 Task: Change  the formatting of the data to Which is Less than 10, In conditional formating, put the option 'Light Red Fill with Drak Red Text. 'add another formatting option Format As Table, insert the option Blue Table style Light 9 In the sheet   Impact Sales templetes   book
Action: Mouse moved to (93, 229)
Screenshot: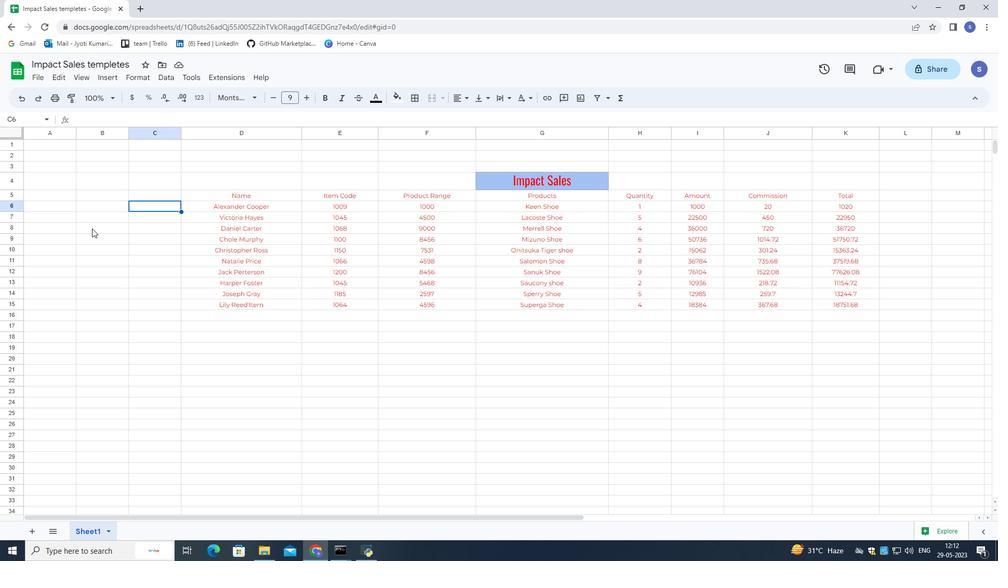
Action: Mouse scrolled (93, 230) with delta (0, 0)
Screenshot: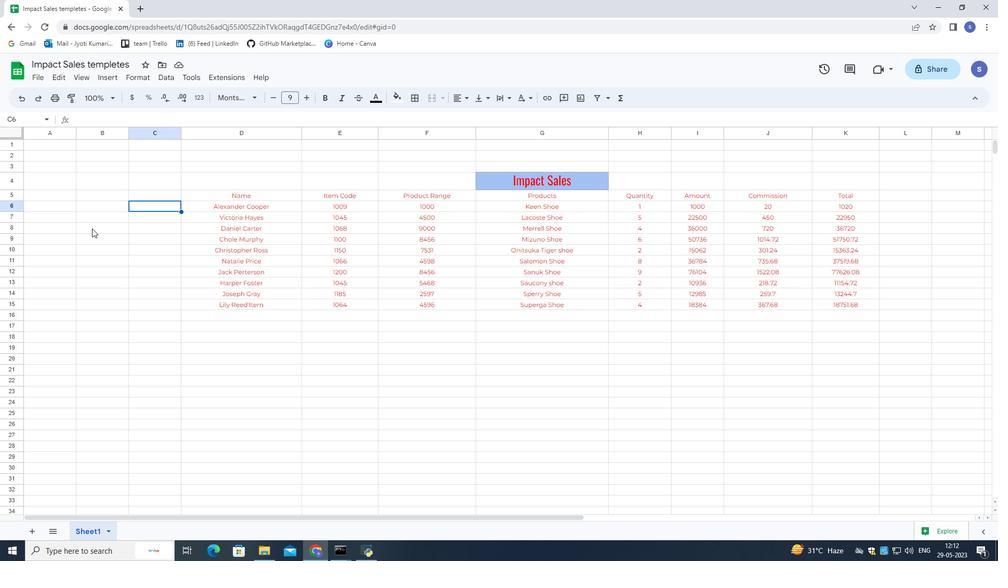 
Action: Mouse scrolled (93, 230) with delta (0, 0)
Screenshot: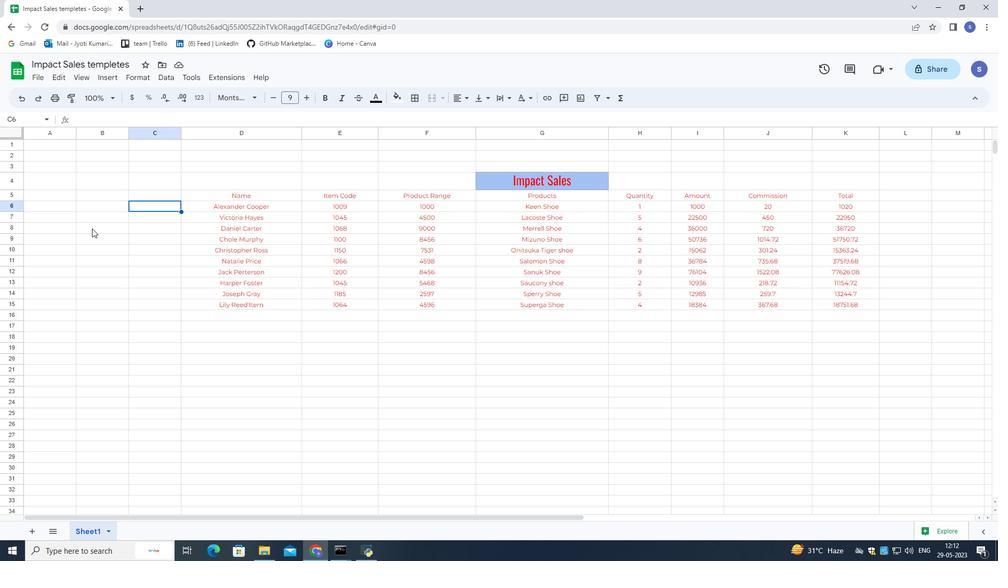 
Action: Mouse scrolled (93, 230) with delta (0, 0)
Screenshot: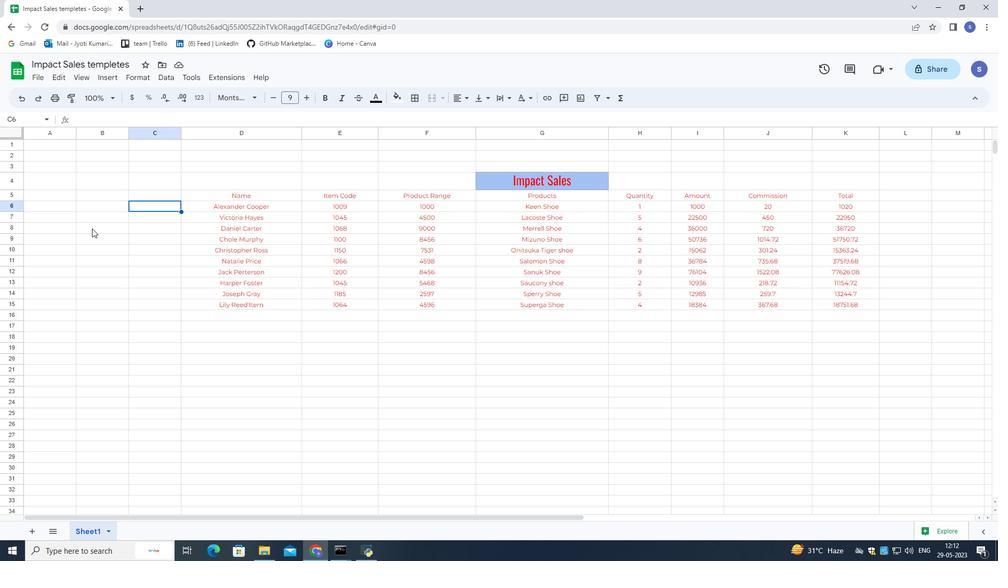 
Action: Mouse scrolled (93, 229) with delta (0, 0)
Screenshot: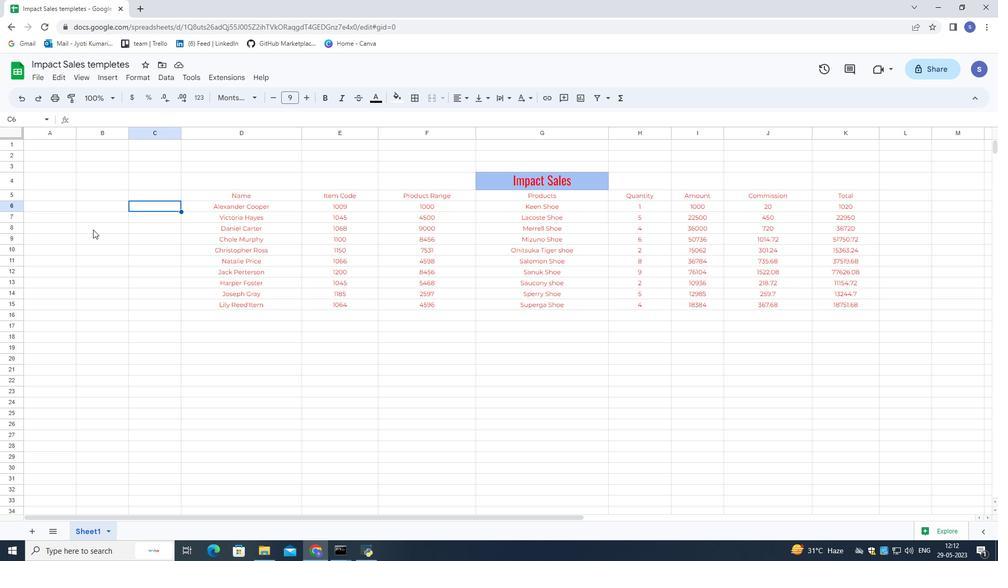 
Action: Mouse scrolled (93, 229) with delta (0, 0)
Screenshot: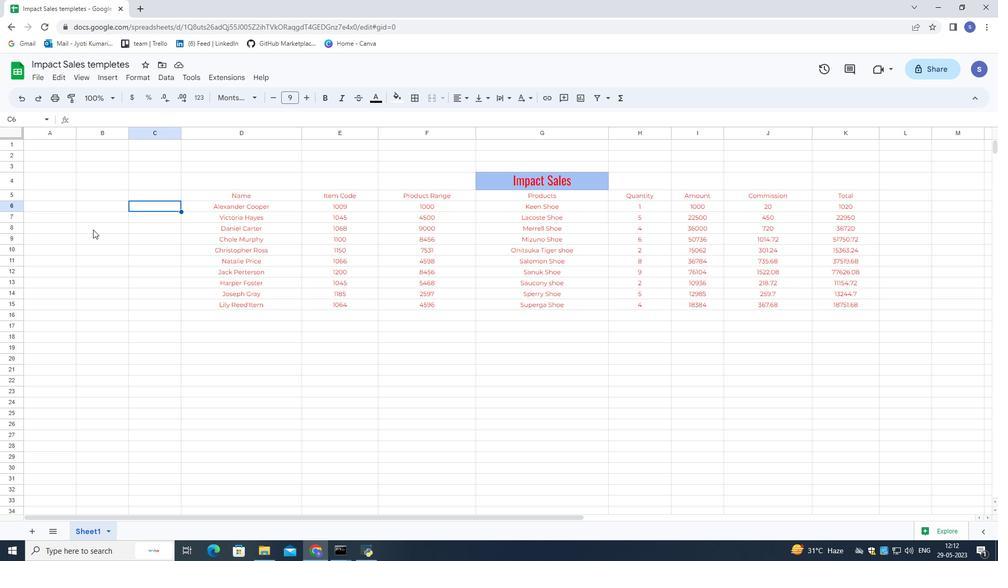 
Action: Mouse scrolled (93, 229) with delta (0, 0)
Screenshot: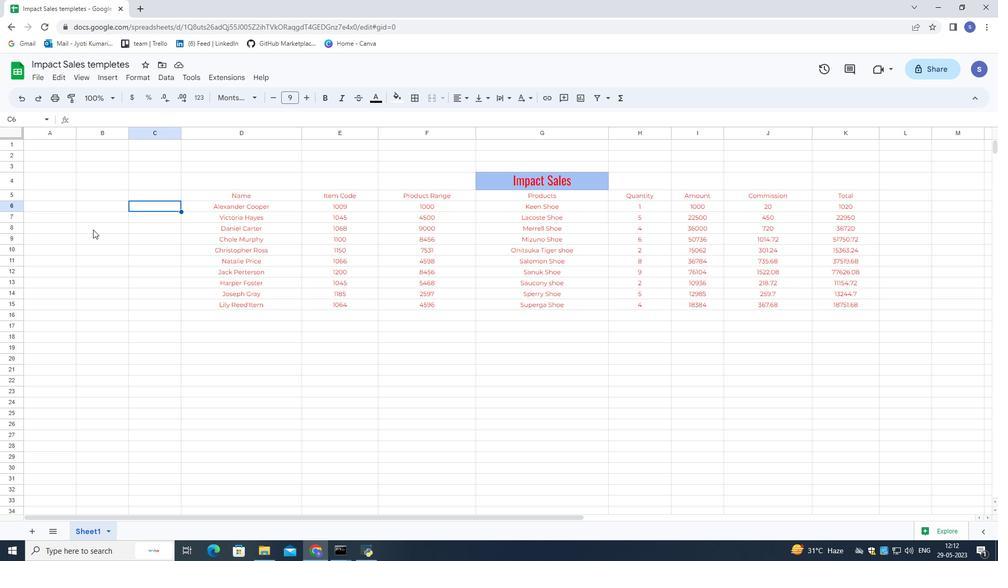 
Action: Mouse scrolled (93, 229) with delta (0, 0)
Screenshot: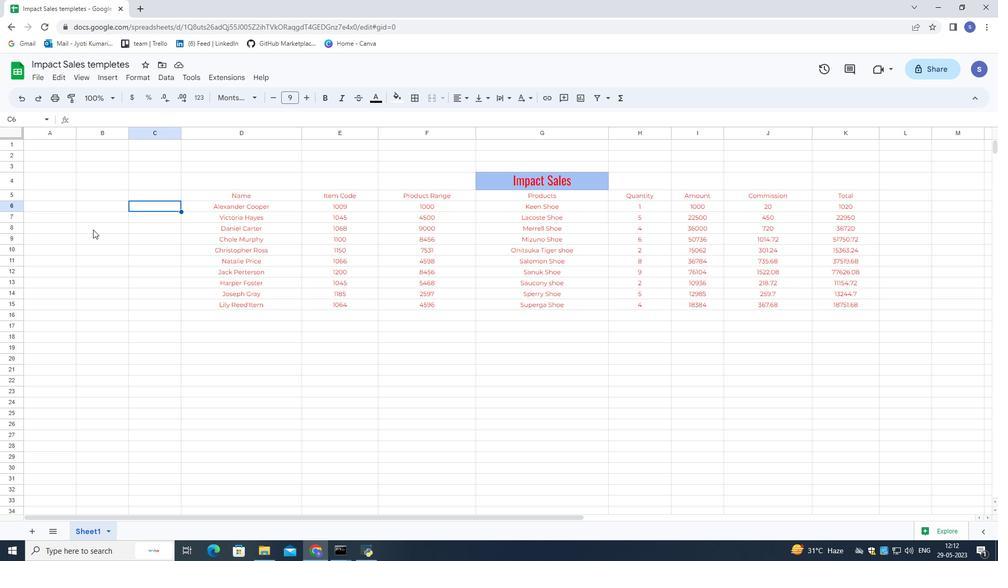 
Action: Mouse scrolled (93, 230) with delta (0, 0)
Screenshot: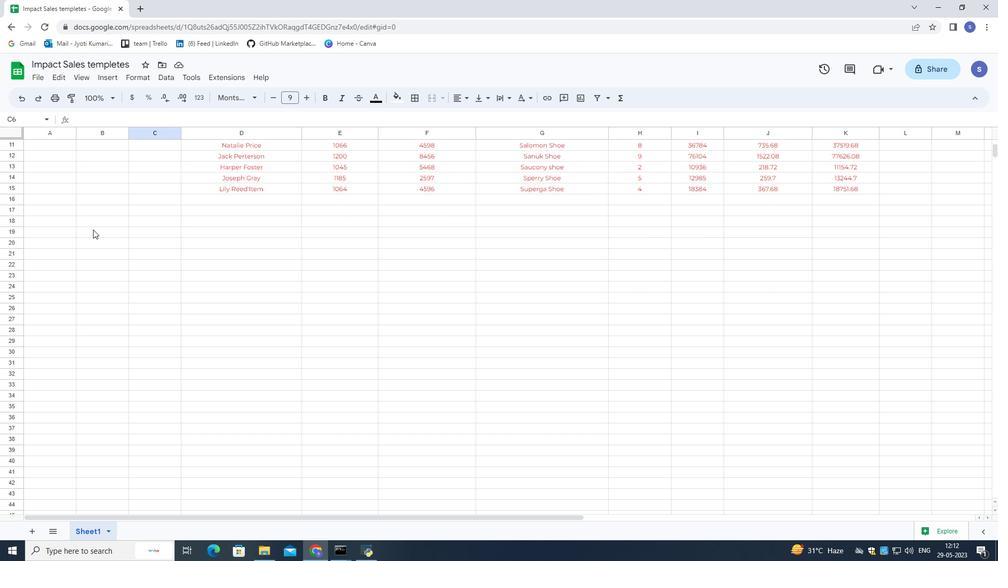 
Action: Mouse scrolled (93, 230) with delta (0, 0)
Screenshot: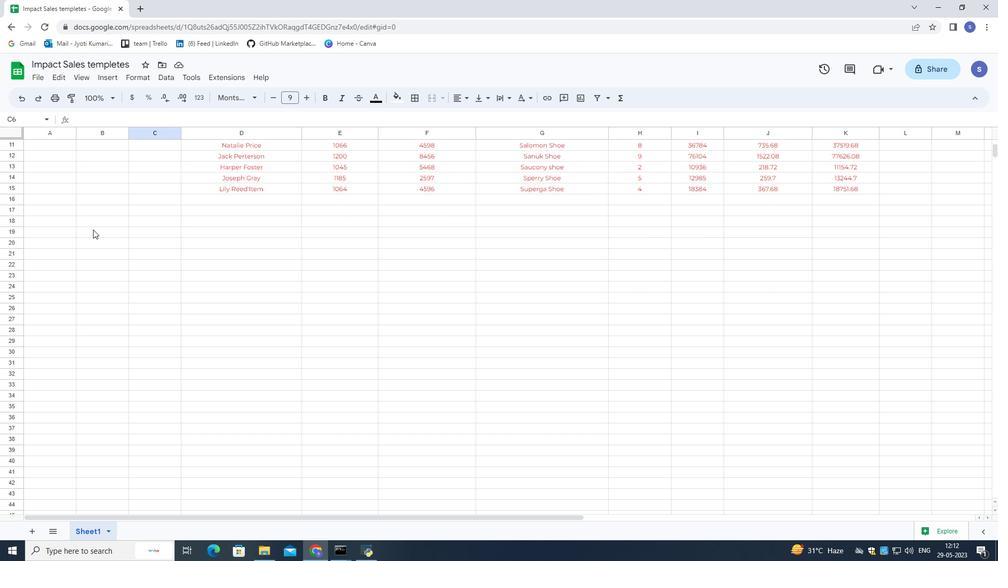 
Action: Mouse moved to (18, 65)
Screenshot: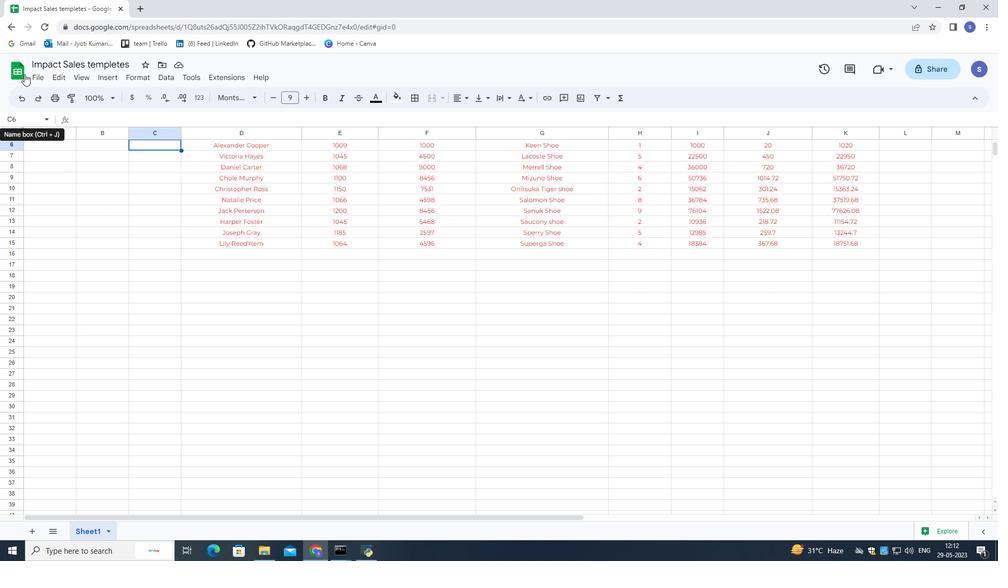 
Action: Mouse pressed left at (18, 65)
Screenshot: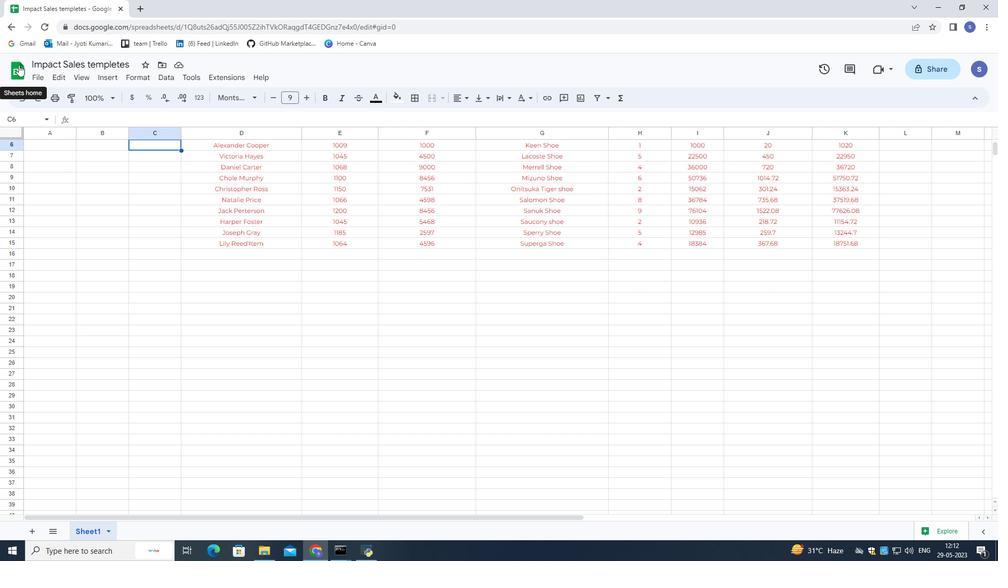 
Action: Mouse moved to (257, 268)
Screenshot: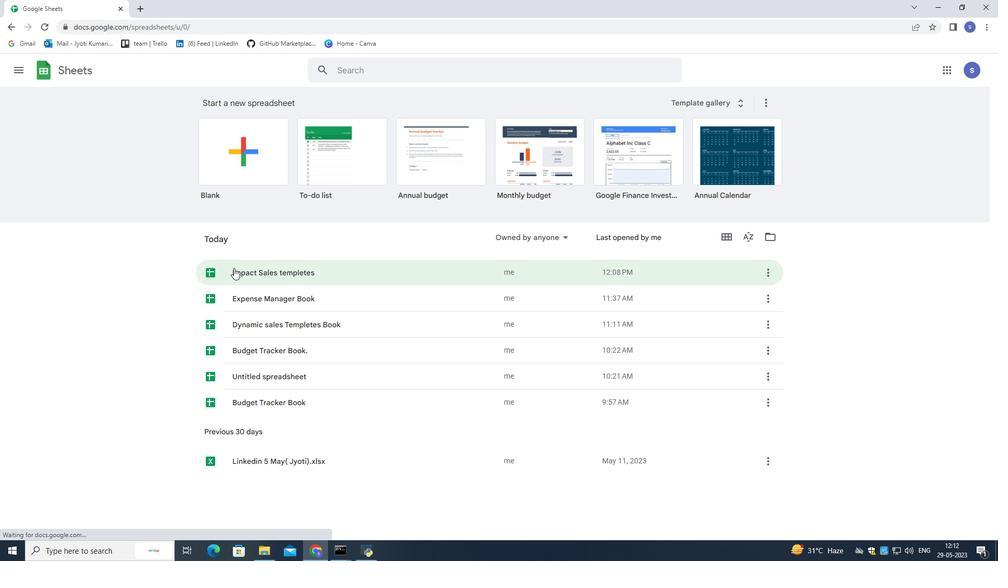 
Action: Mouse pressed left at (257, 268)
Screenshot: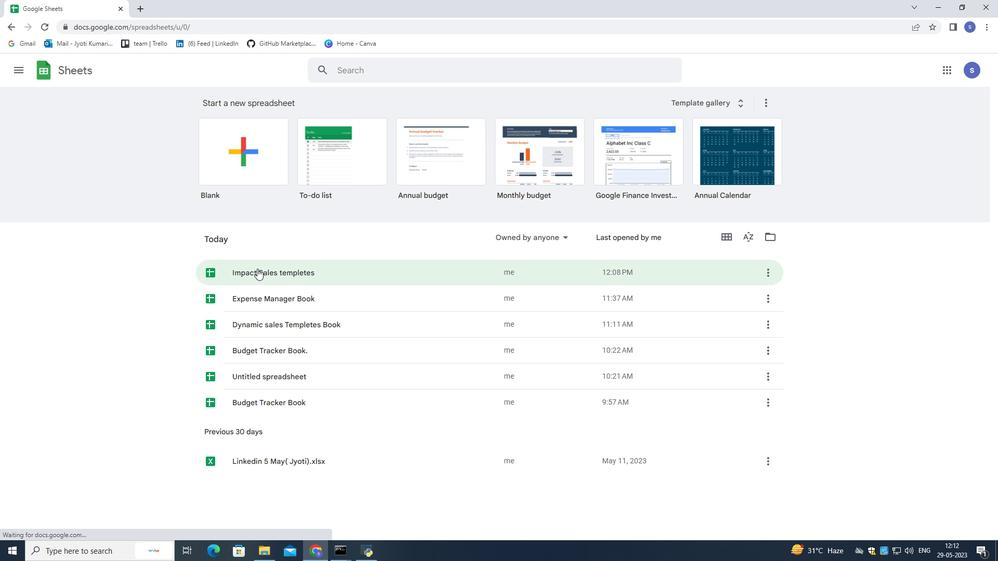 
Action: Mouse moved to (204, 191)
Screenshot: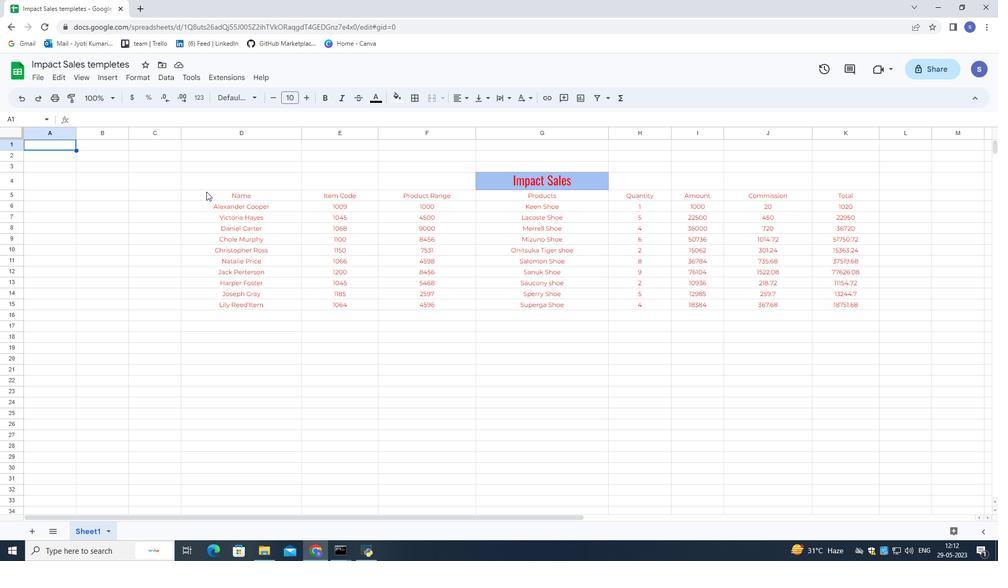 
Action: Mouse pressed left at (204, 191)
Screenshot: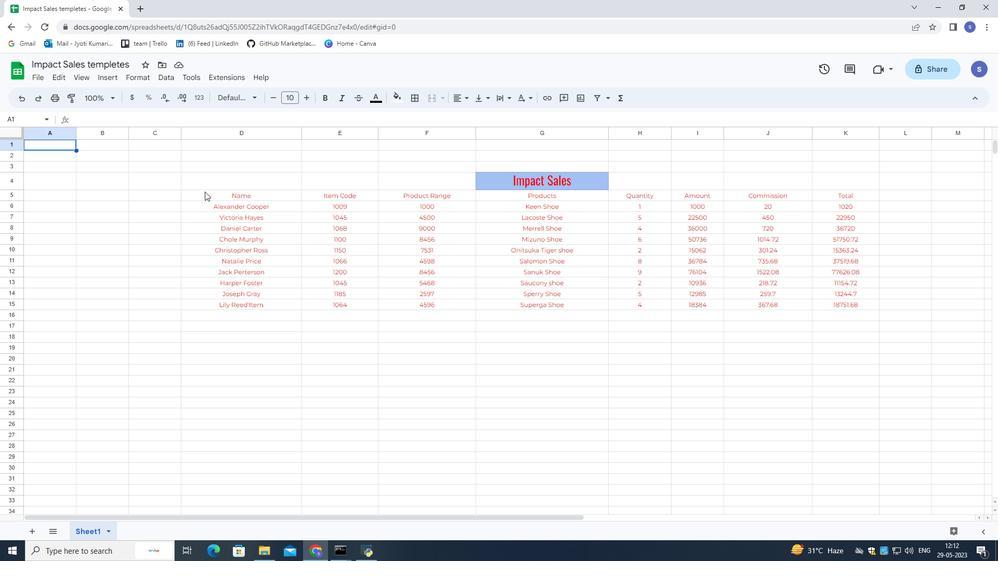 
Action: Mouse pressed left at (204, 191)
Screenshot: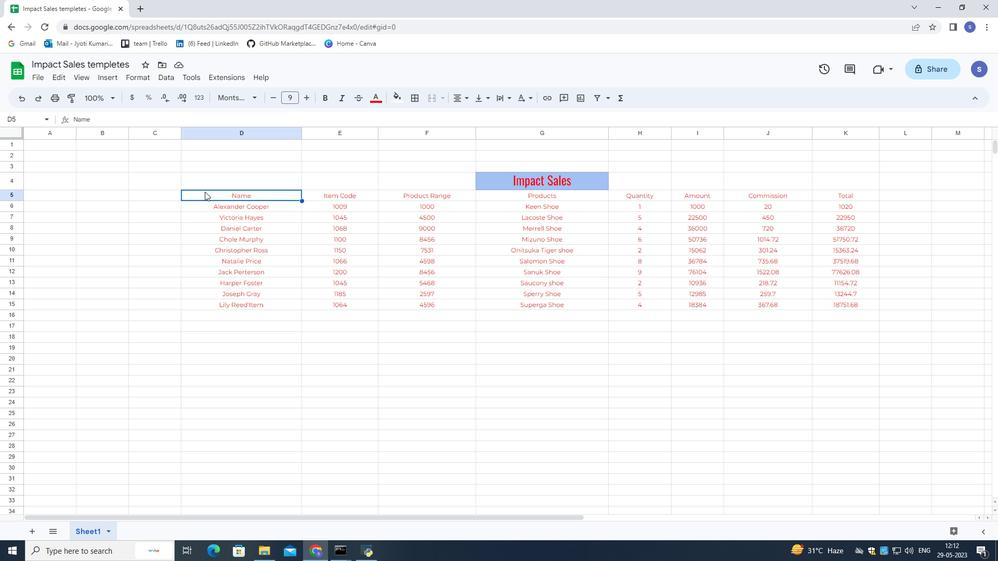 
Action: Mouse moved to (36, 76)
Screenshot: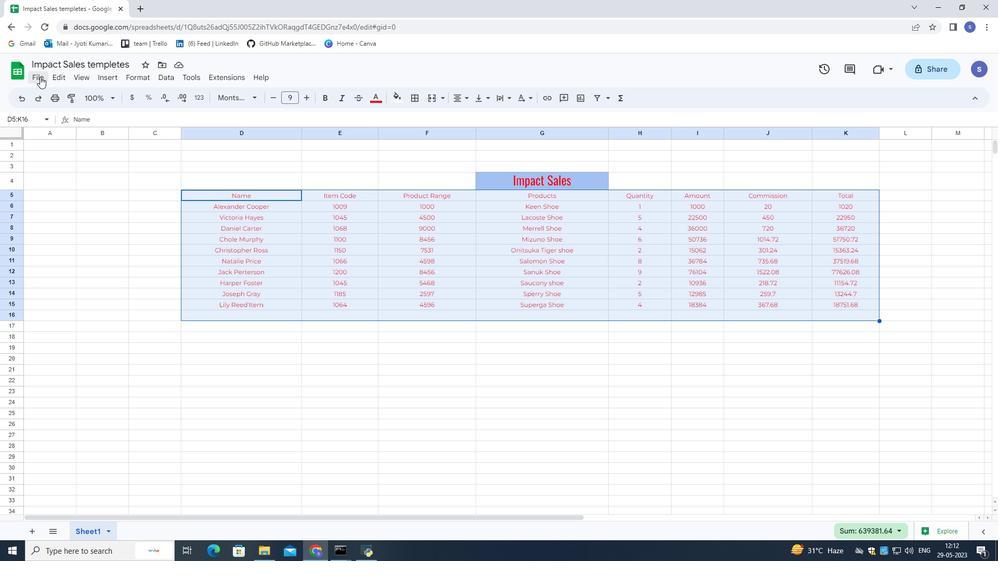 
Action: Mouse pressed left at (36, 76)
Screenshot: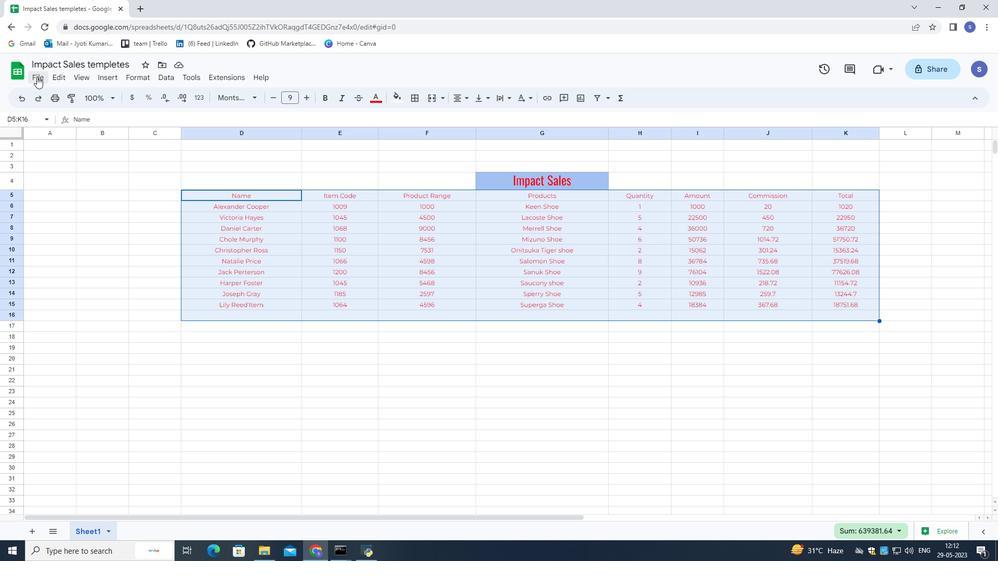 
Action: Mouse moved to (218, 251)
Screenshot: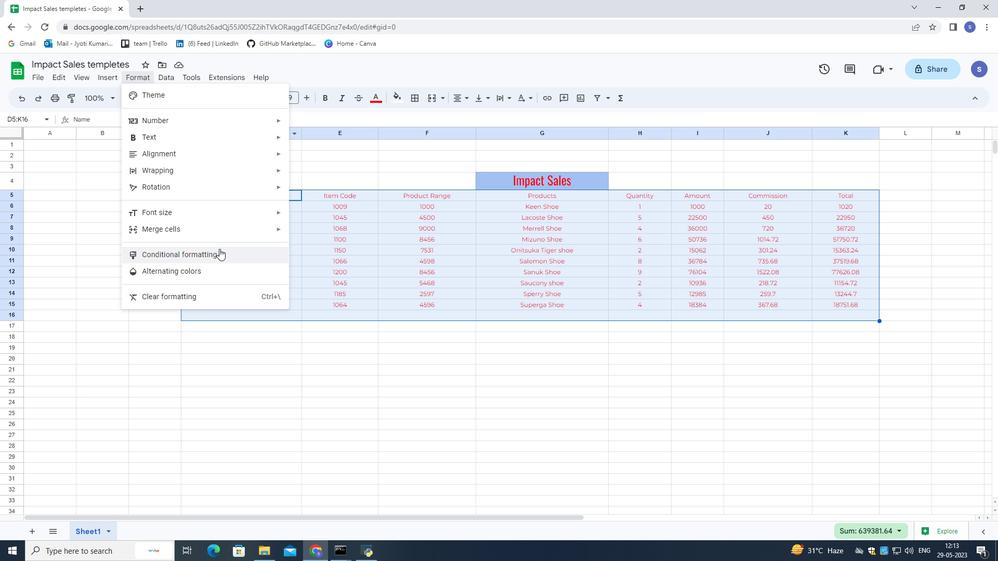 
Action: Mouse pressed left at (218, 251)
Screenshot: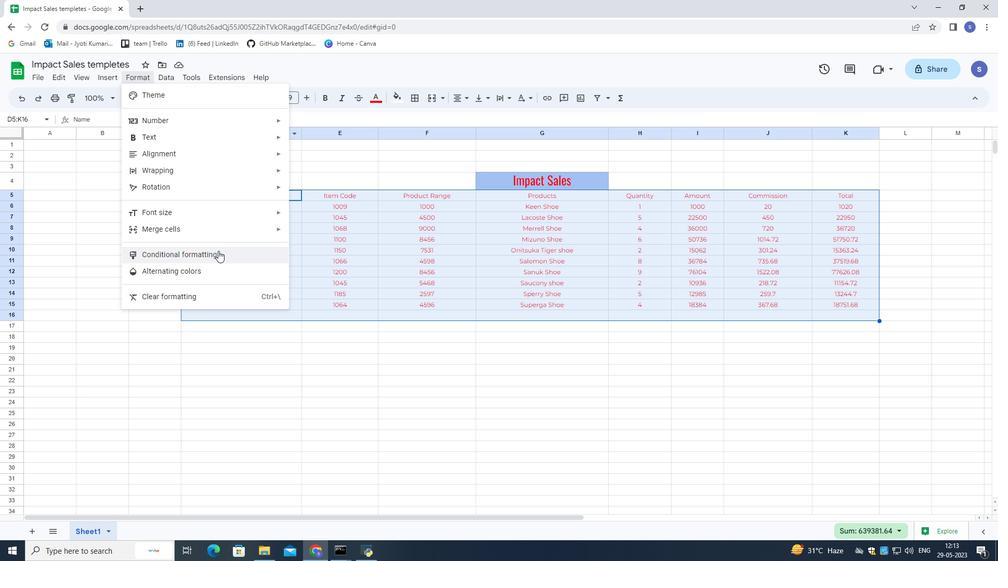 
Action: Mouse moved to (900, 243)
Screenshot: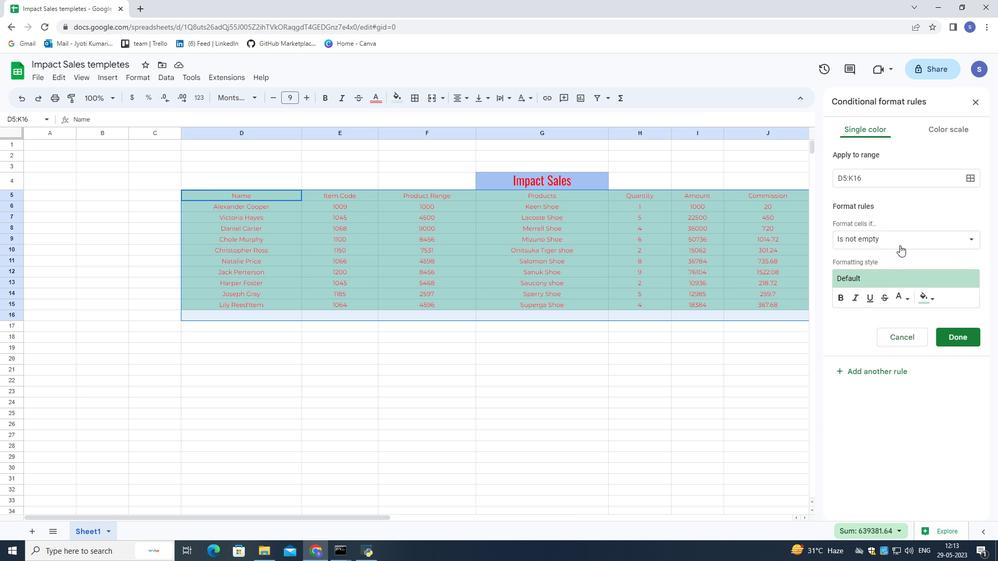 
Action: Mouse pressed left at (900, 243)
Screenshot: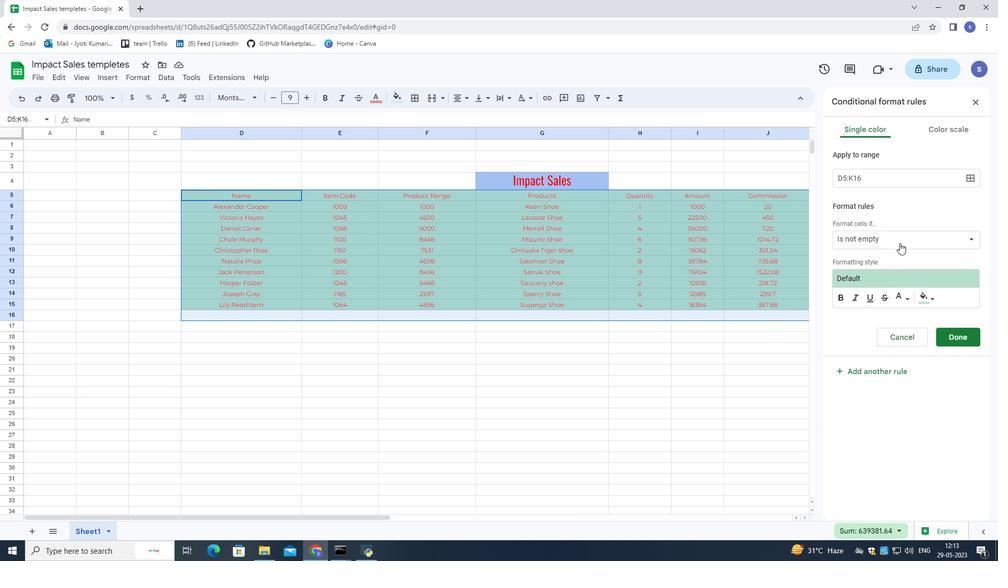 
Action: Mouse moved to (863, 436)
Screenshot: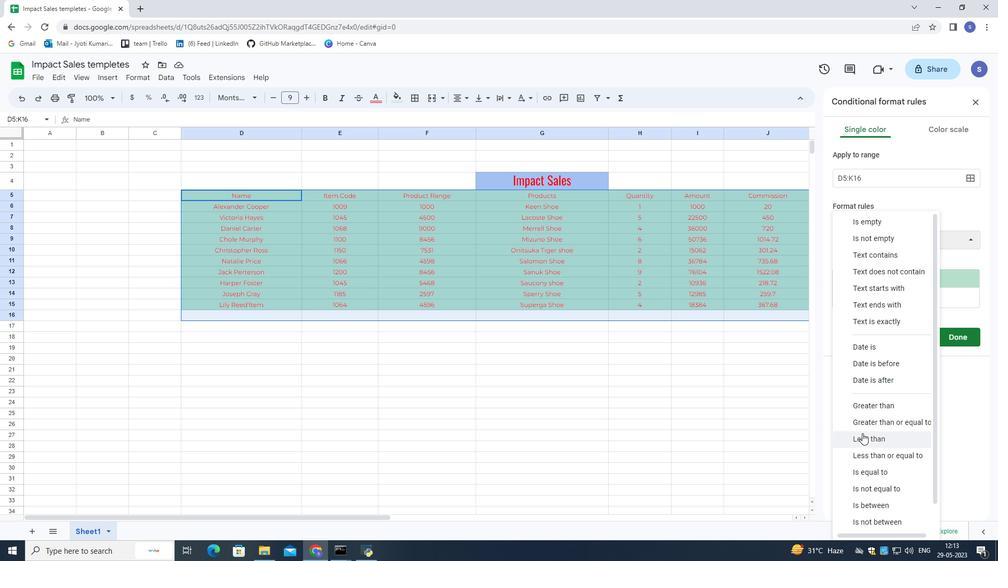 
Action: Mouse pressed left at (863, 436)
Screenshot: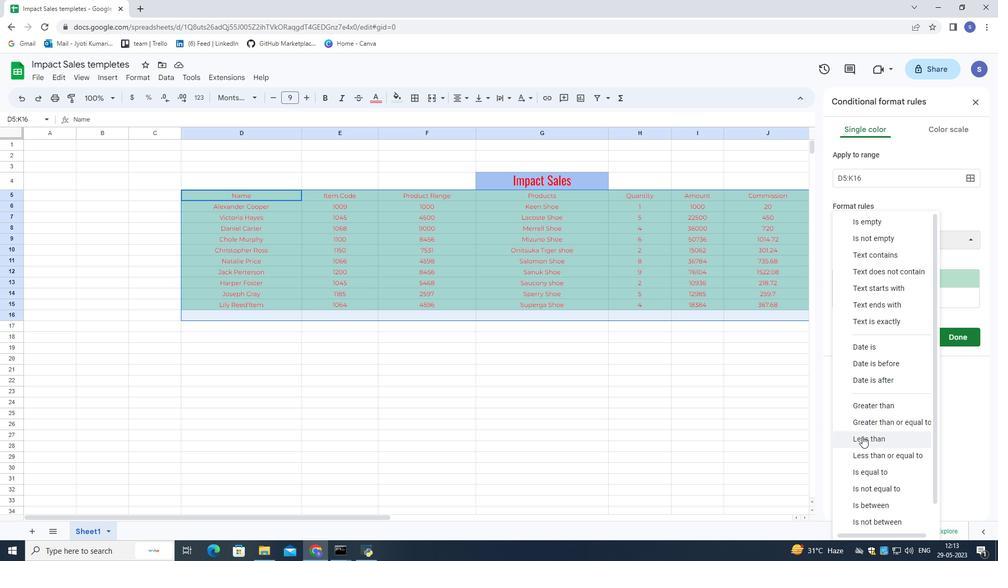 
Action: Mouse moved to (893, 261)
Screenshot: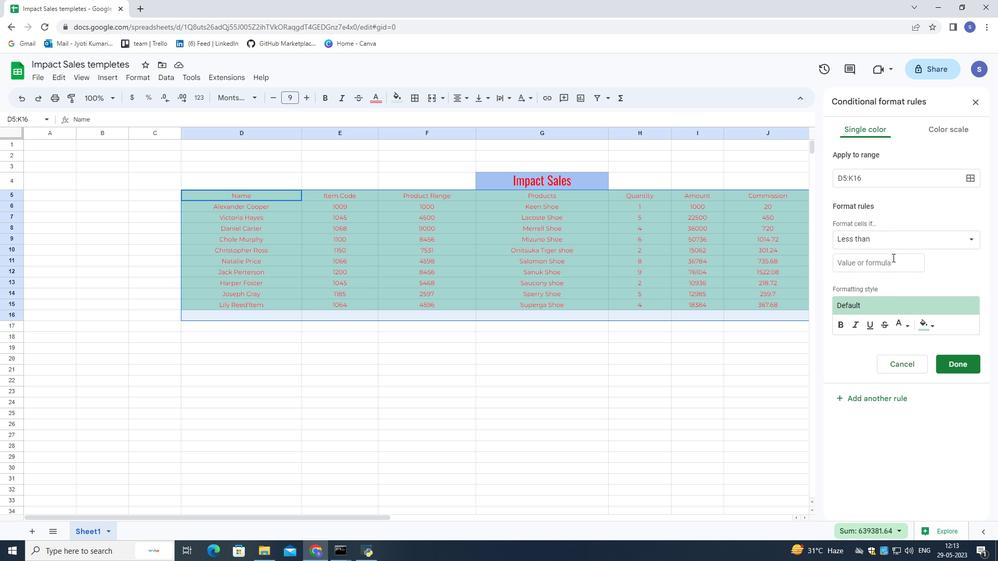 
Action: Mouse pressed left at (893, 261)
Screenshot: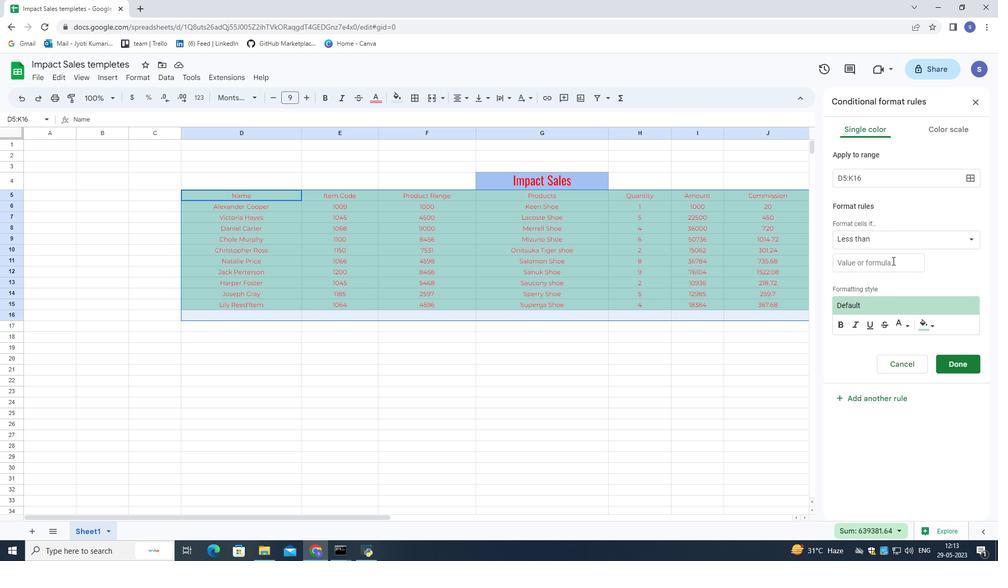 
Action: Key pressed 10
Screenshot: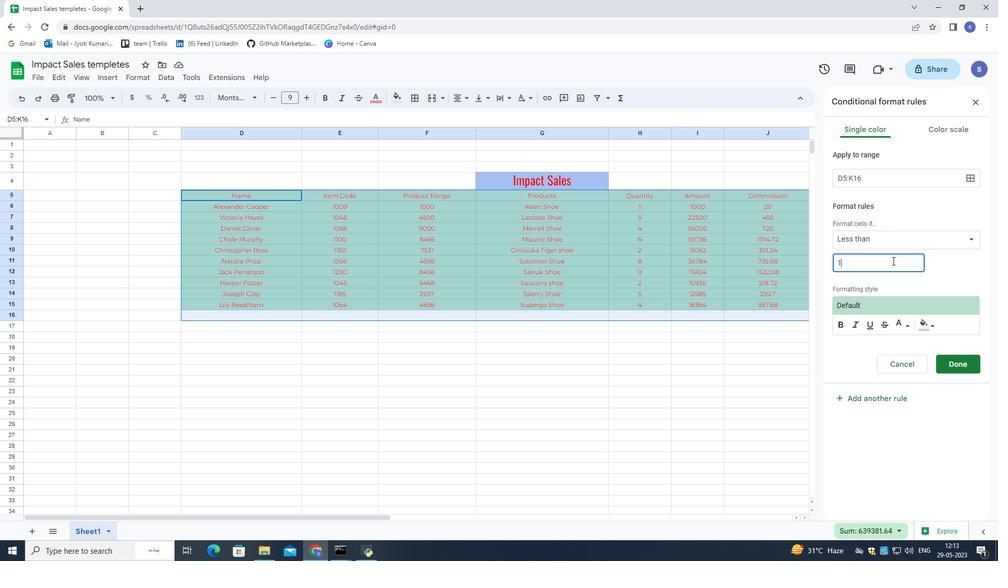 
Action: Mouse moved to (931, 325)
Screenshot: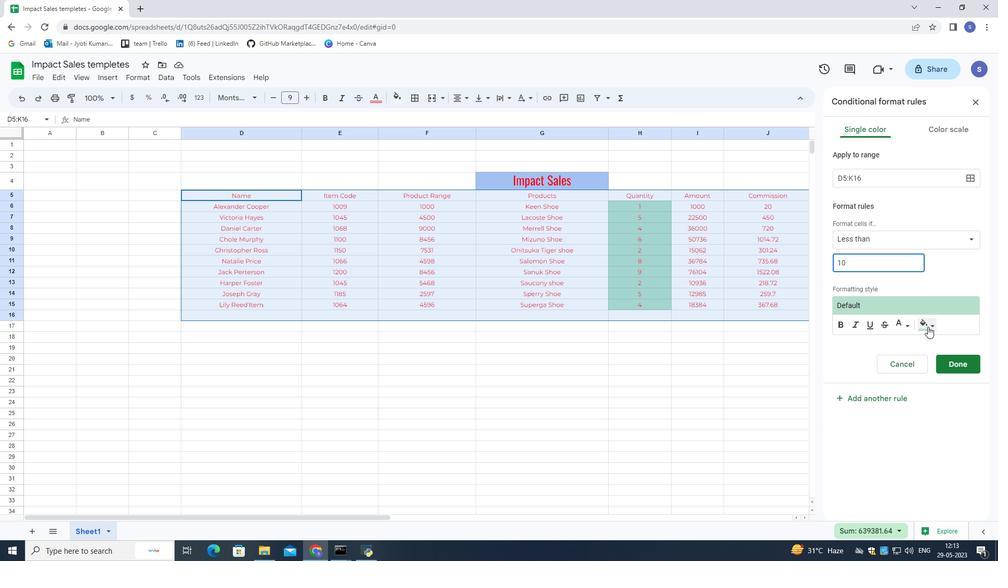
Action: Mouse pressed left at (931, 325)
Screenshot: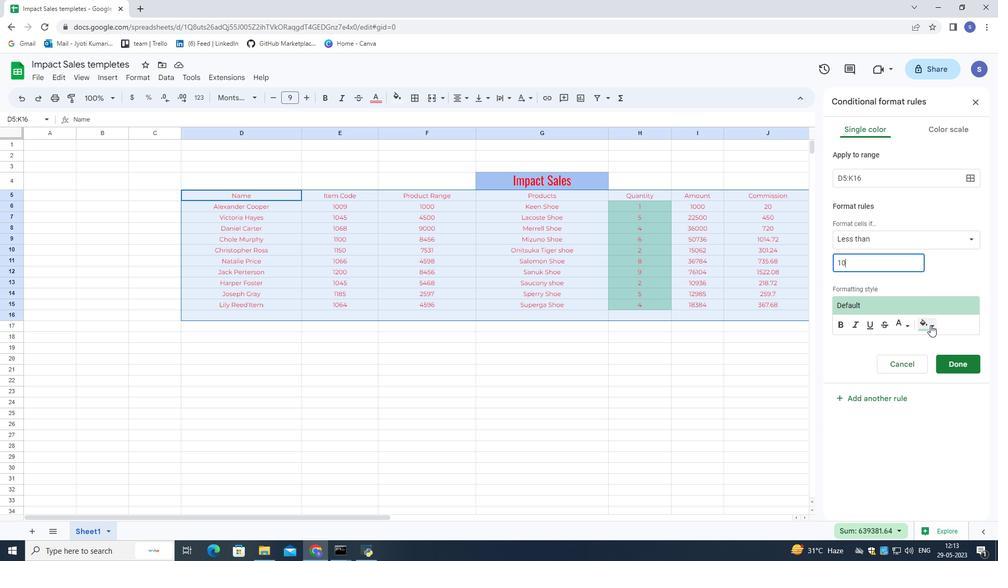 
Action: Mouse moved to (835, 394)
Screenshot: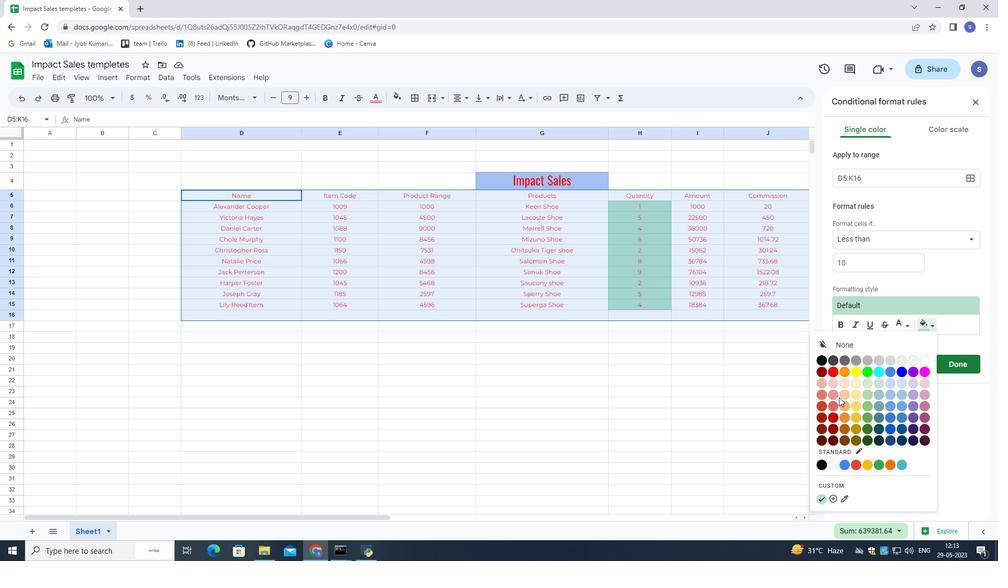 
Action: Mouse pressed left at (835, 394)
Screenshot: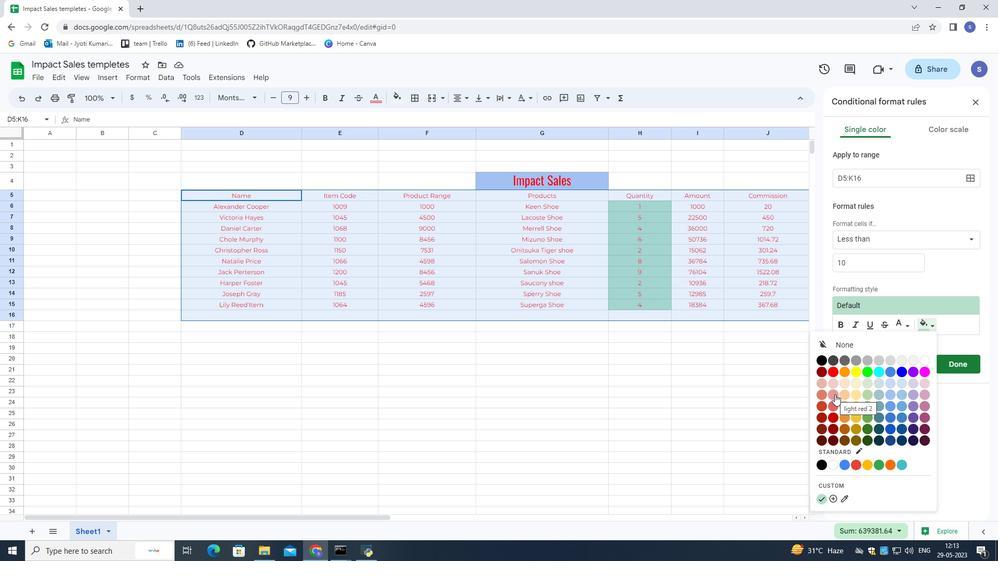 
Action: Mouse moved to (907, 325)
Screenshot: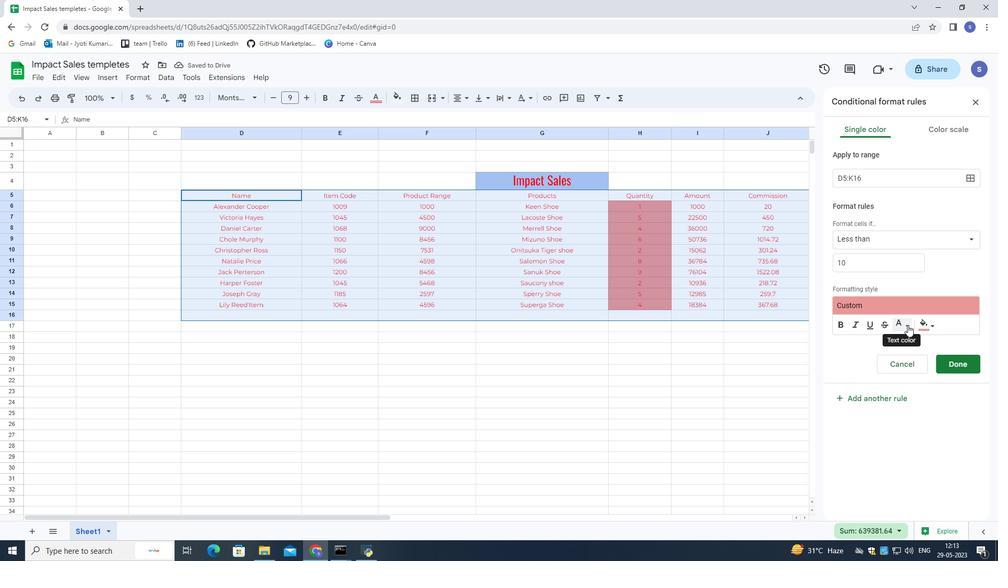 
Action: Mouse pressed left at (907, 325)
Screenshot: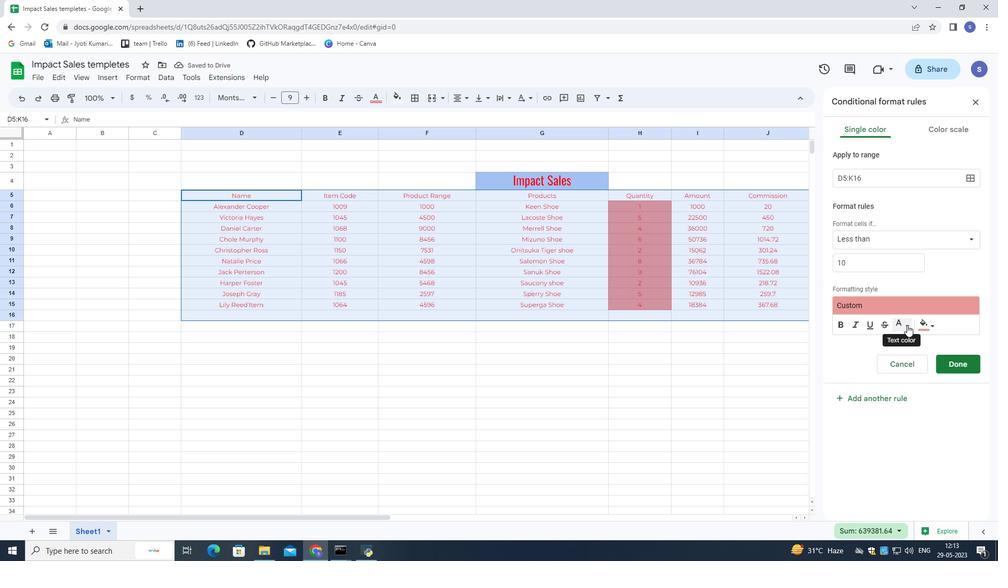 
Action: Mouse moved to (812, 440)
Screenshot: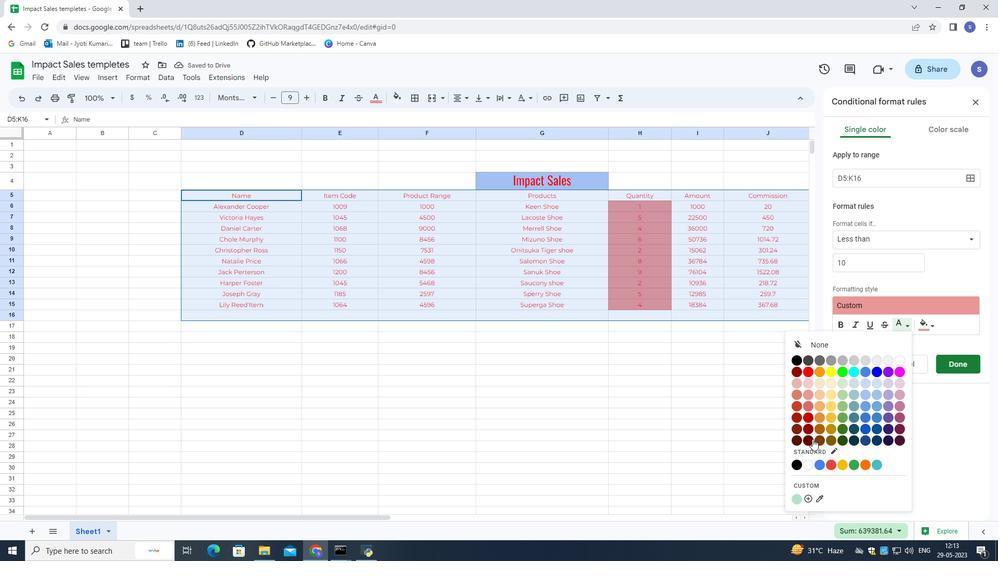 
Action: Mouse pressed left at (812, 440)
Screenshot: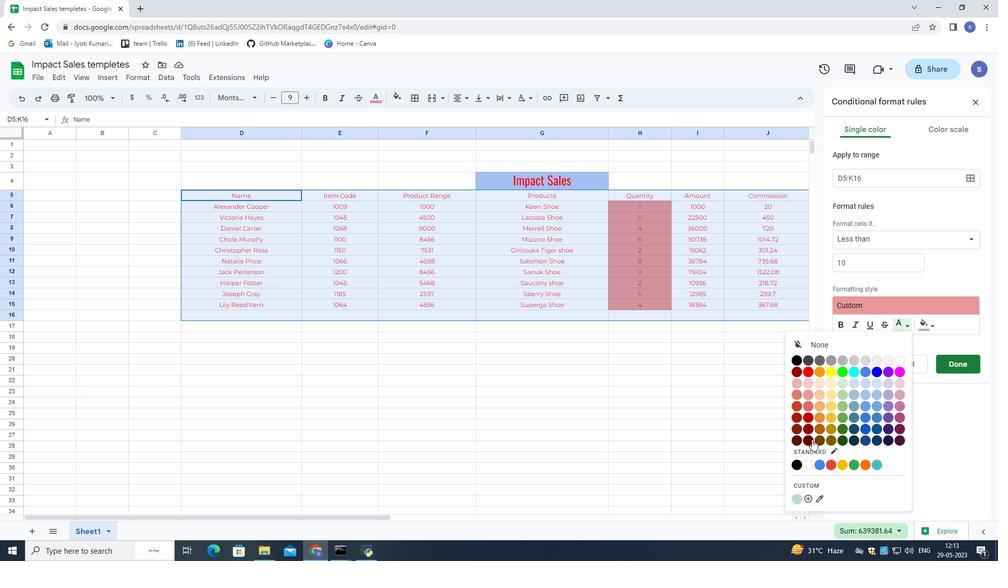 
Action: Mouse moved to (965, 363)
Screenshot: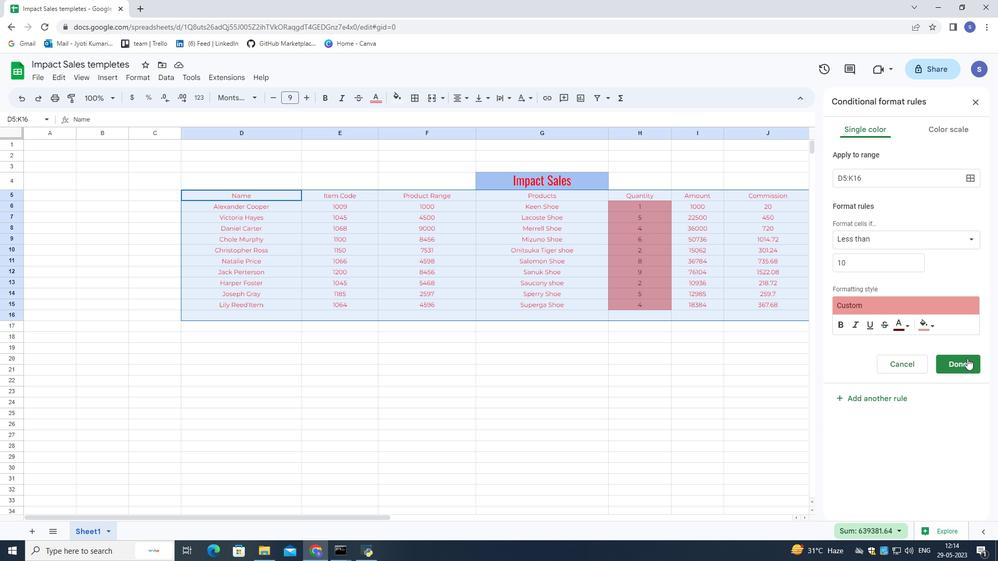 
Action: Mouse pressed left at (965, 363)
Screenshot: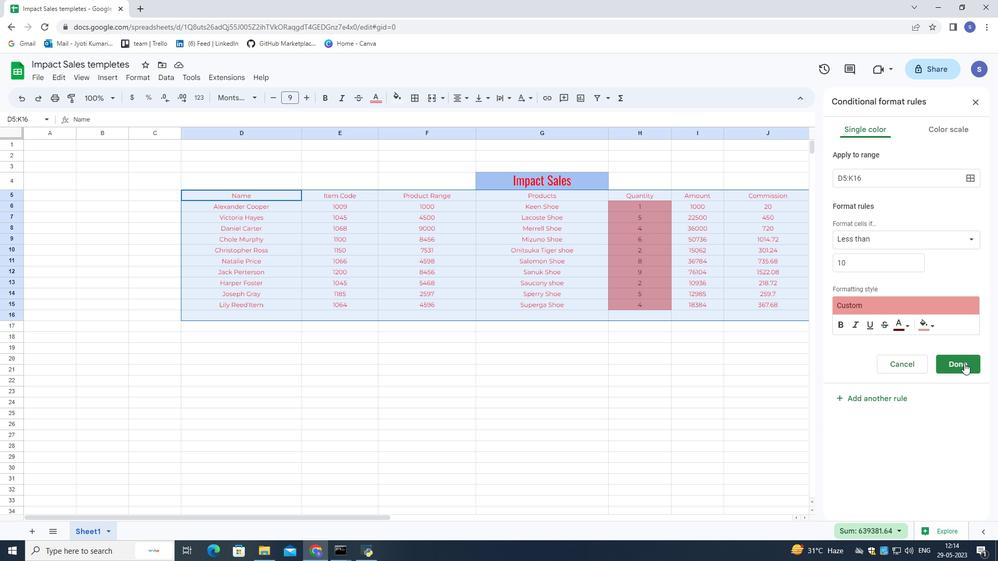 
Action: Mouse pressed left at (965, 363)
Screenshot: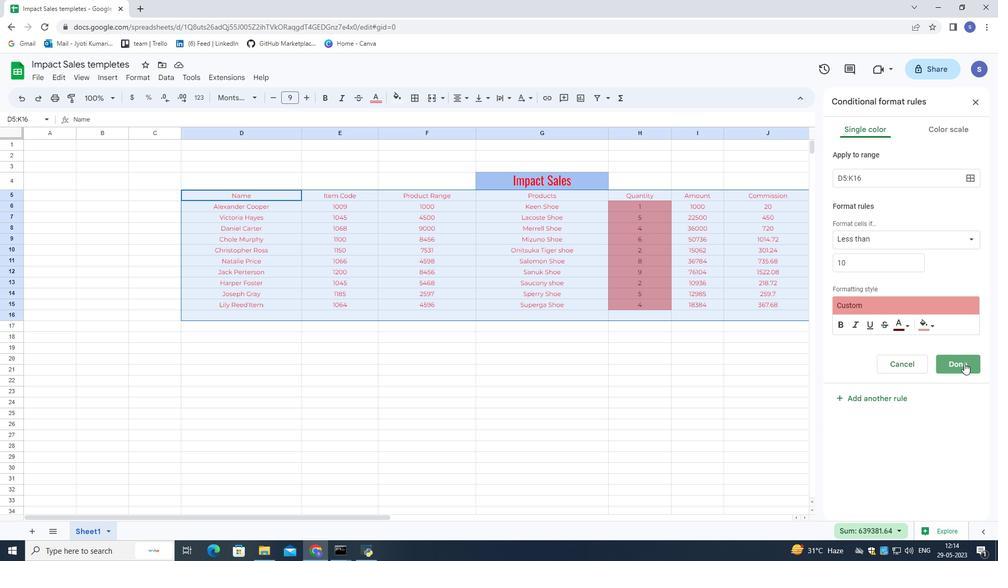
Action: Mouse moved to (150, 73)
Screenshot: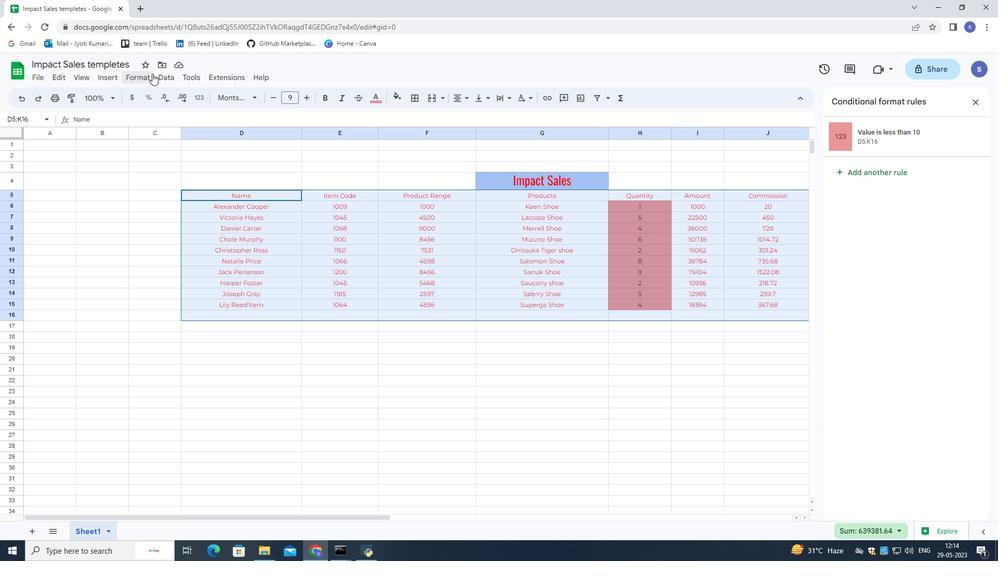 
Action: Mouse pressed left at (150, 73)
Screenshot: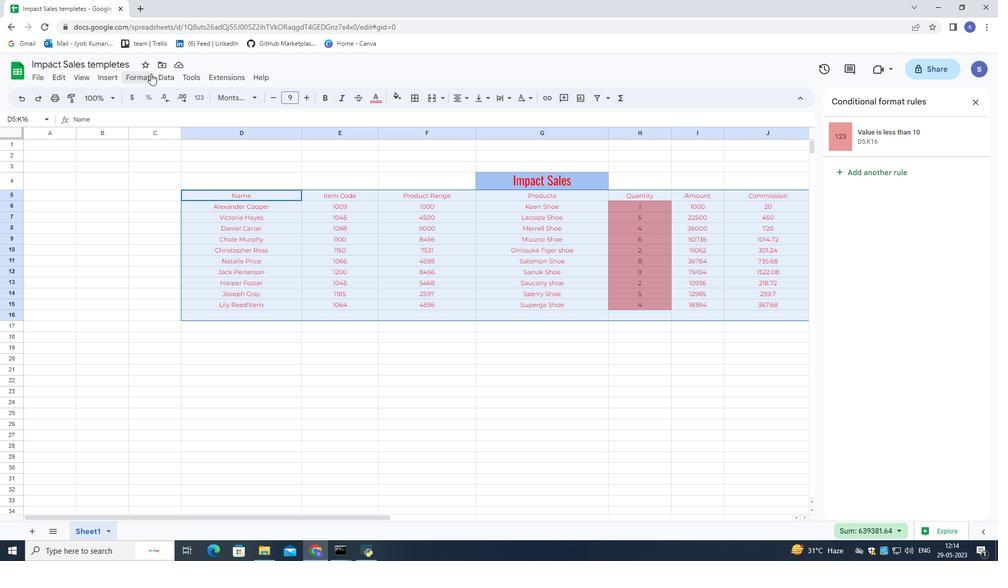 
Action: Mouse moved to (183, 265)
Screenshot: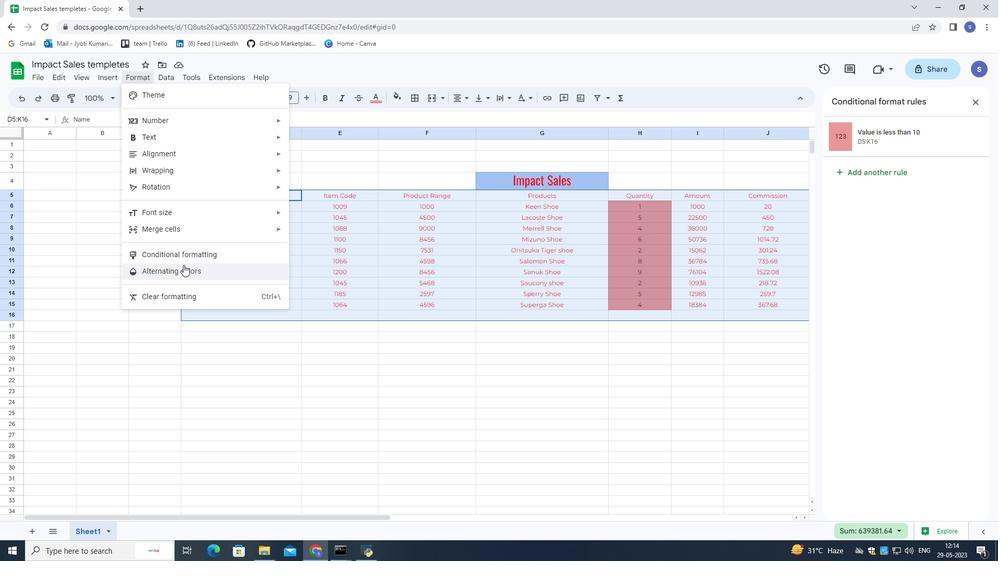 
Action: Mouse pressed left at (183, 265)
Screenshot: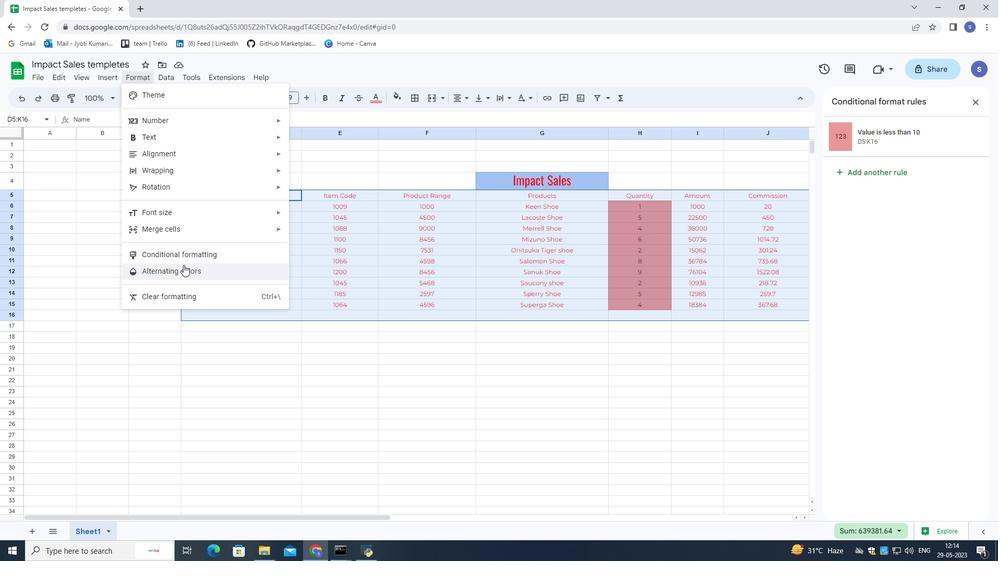 
Action: Mouse moved to (944, 234)
Screenshot: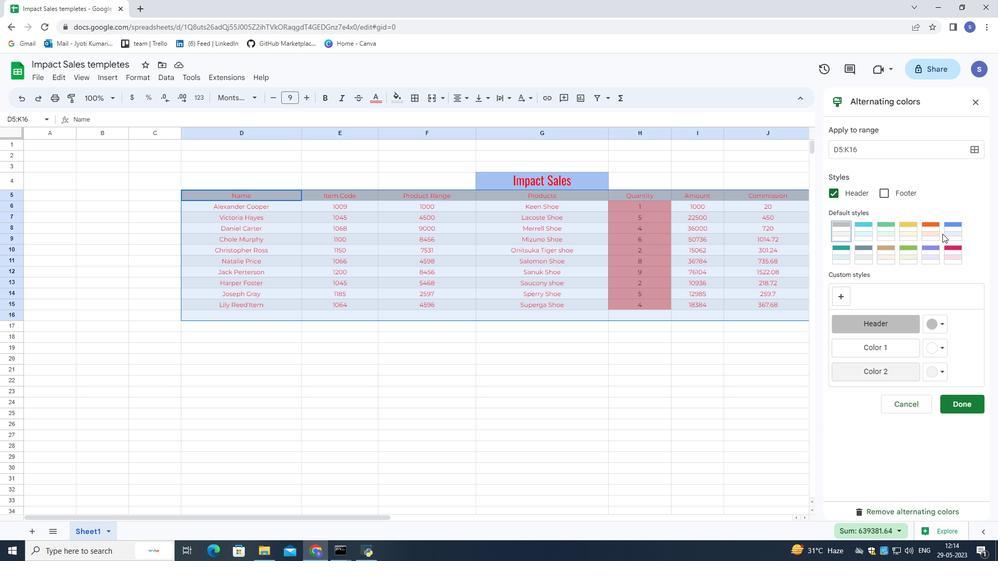 
Action: Mouse pressed left at (944, 234)
Screenshot: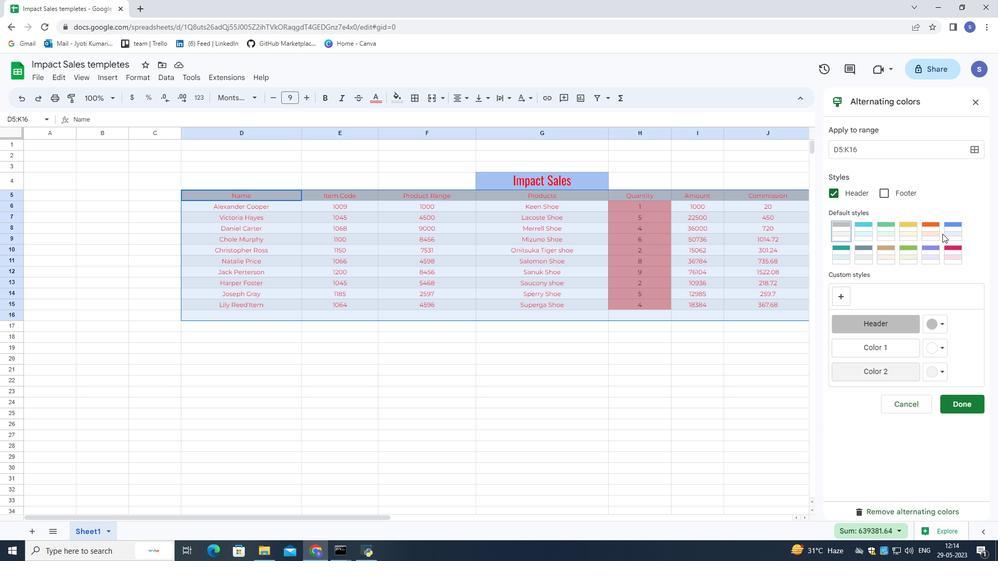 
Action: Mouse moved to (941, 328)
Screenshot: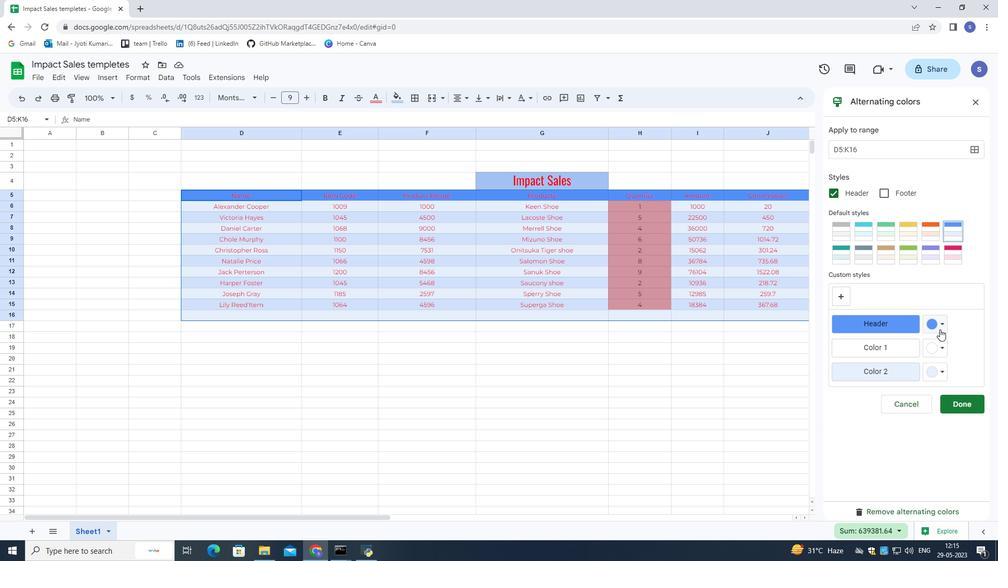 
Action: Mouse pressed left at (941, 328)
Screenshot: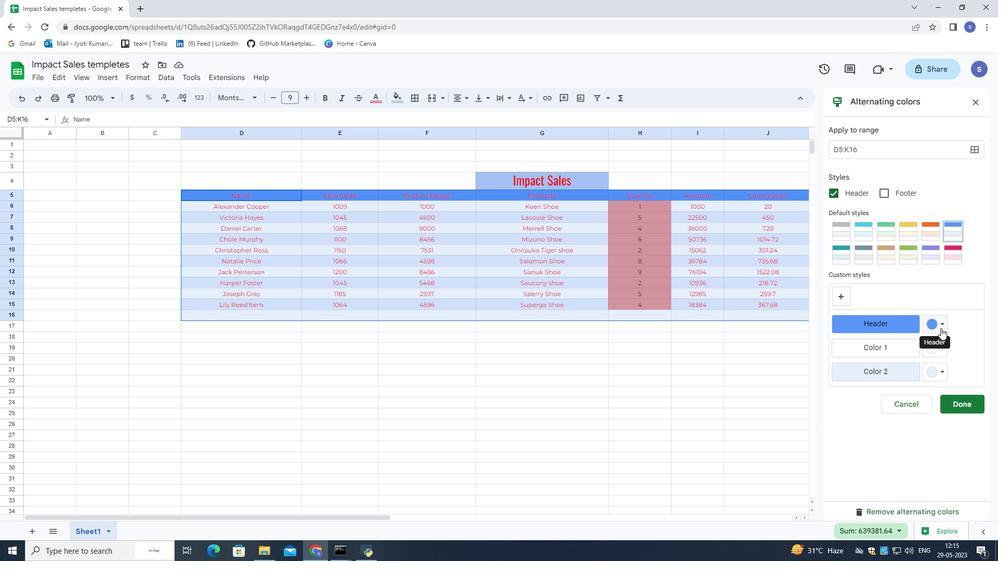 
Action: Mouse moved to (894, 325)
Screenshot: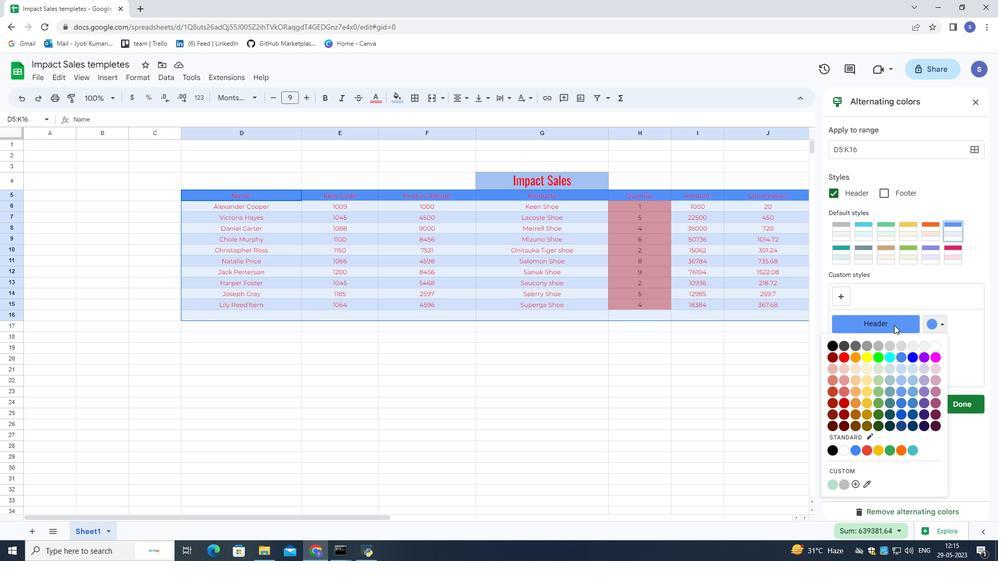 
Action: Mouse pressed left at (894, 325)
Screenshot: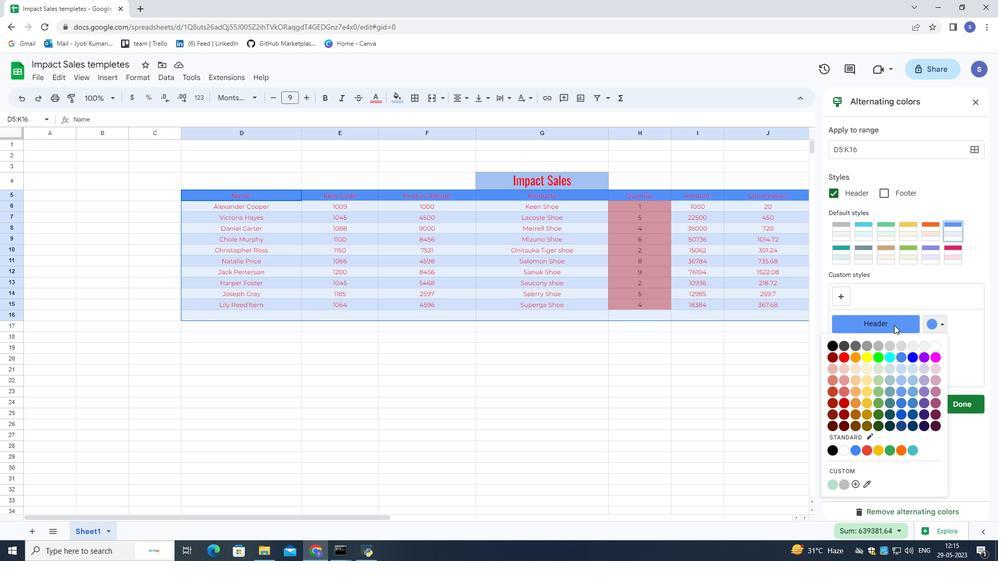 
Action: Mouse moved to (953, 408)
Screenshot: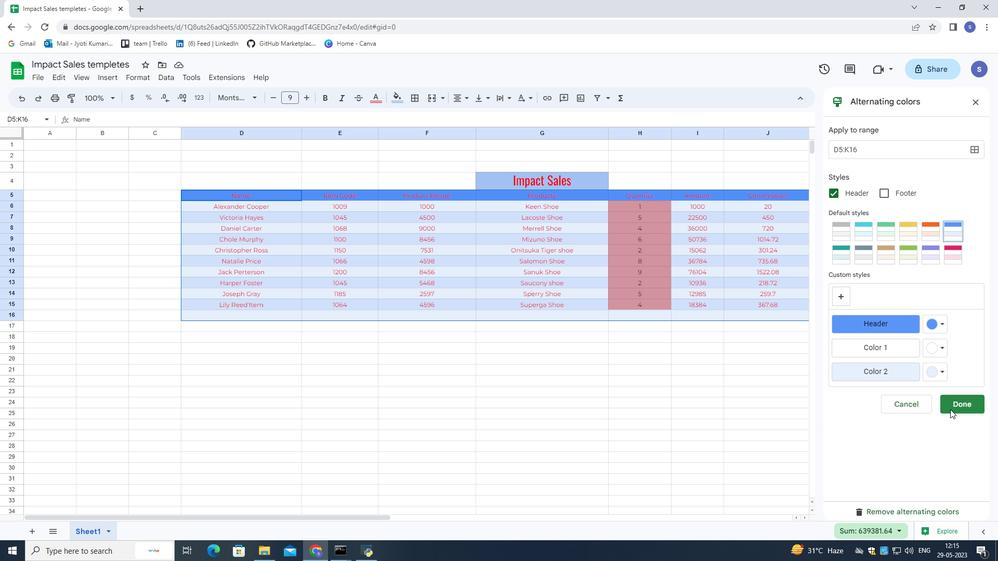 
Action: Mouse pressed left at (953, 408)
Screenshot: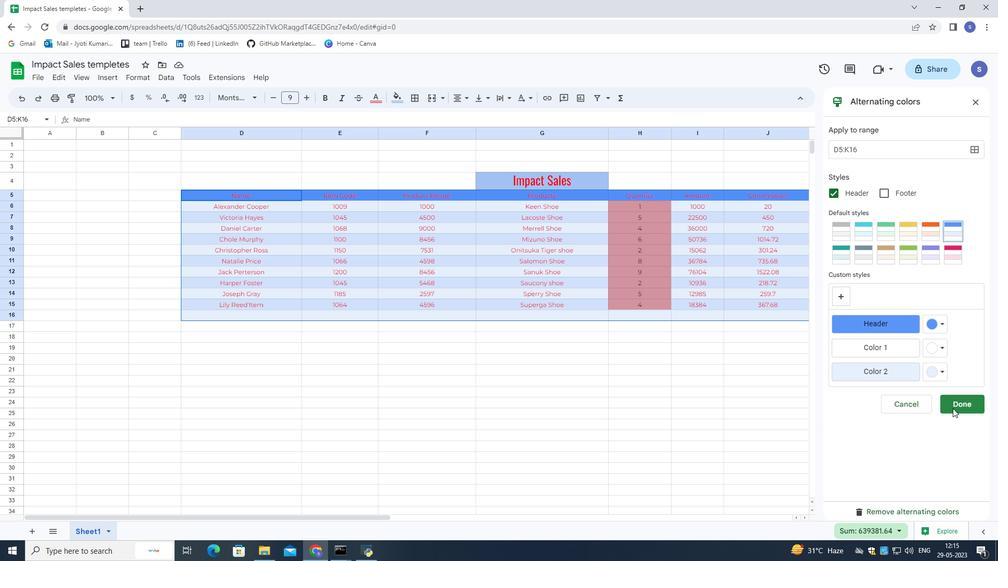 
Action: Mouse moved to (754, 380)
Screenshot: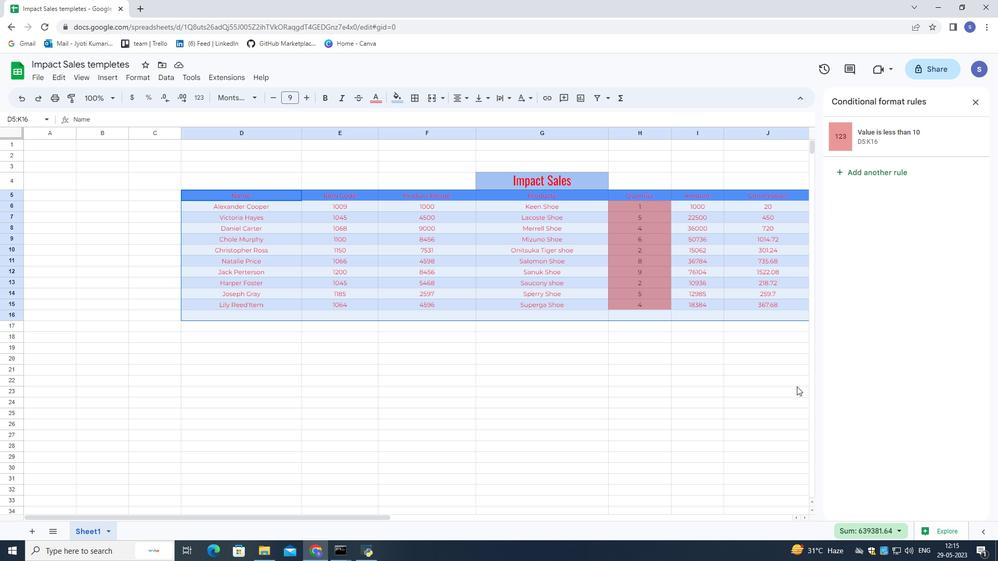 
Action: Mouse pressed left at (754, 380)
Screenshot: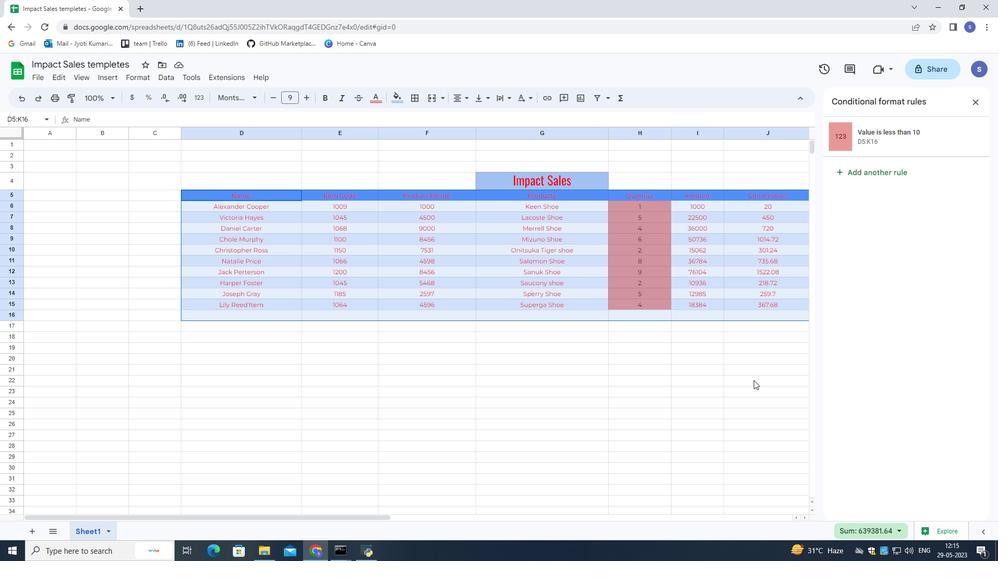 
Action: Mouse moved to (232, 253)
Screenshot: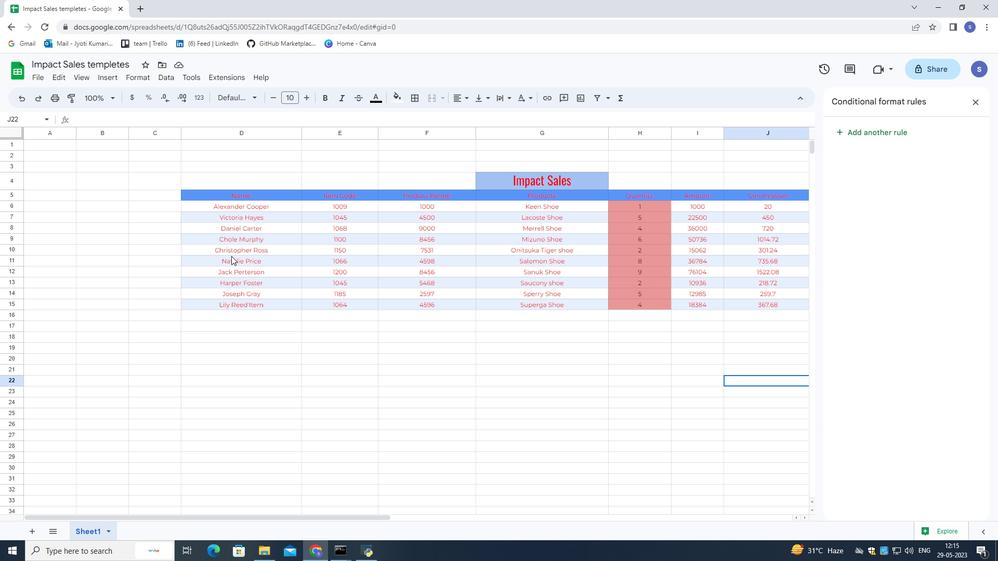 
